 Task: Set the terrestrial reception parameters transmission mode to 32k.
Action: Mouse moved to (113, 17)
Screenshot: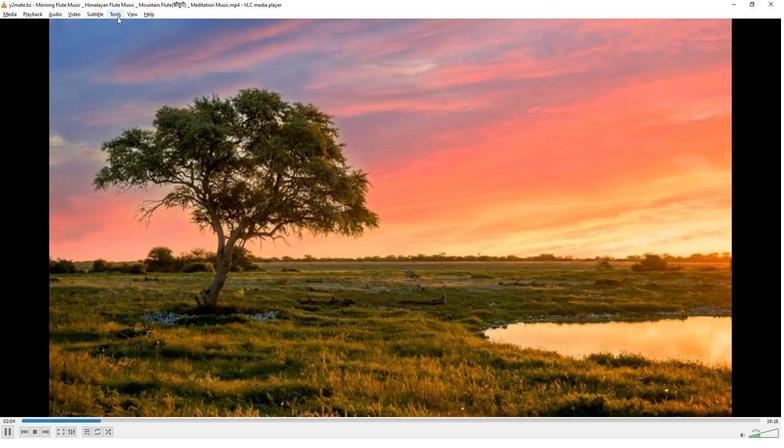 
Action: Mouse pressed left at (113, 17)
Screenshot: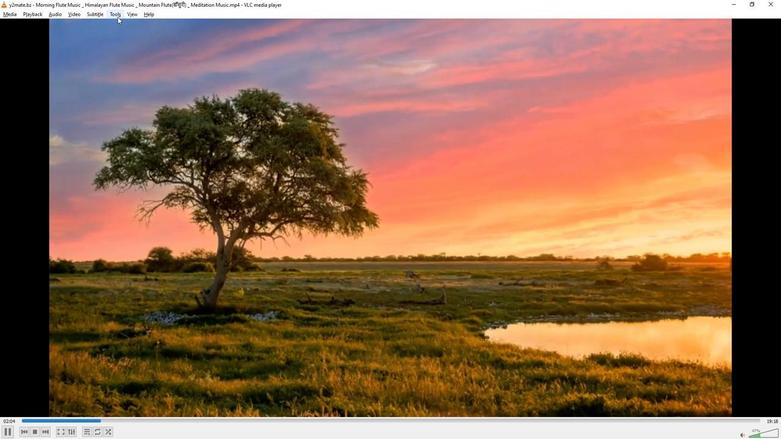 
Action: Mouse moved to (125, 110)
Screenshot: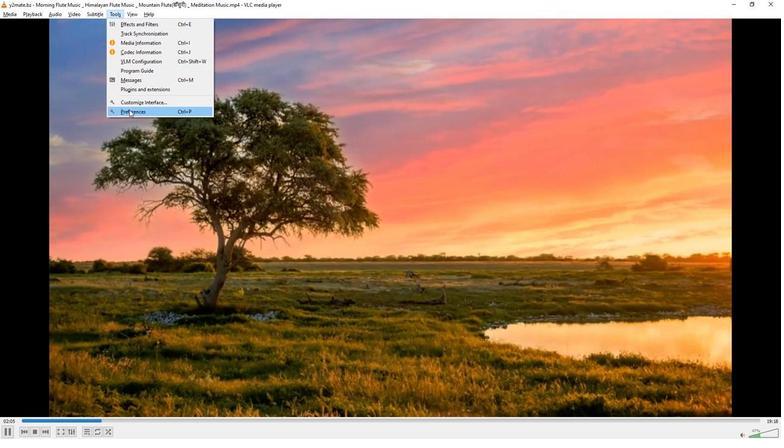 
Action: Mouse pressed left at (125, 110)
Screenshot: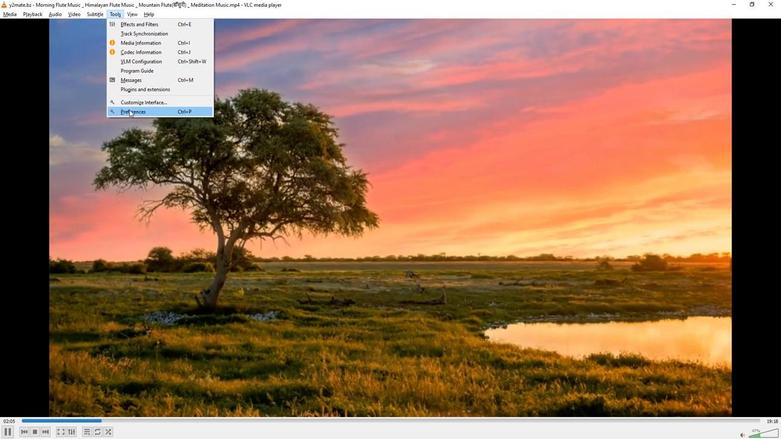 
Action: Mouse moved to (256, 357)
Screenshot: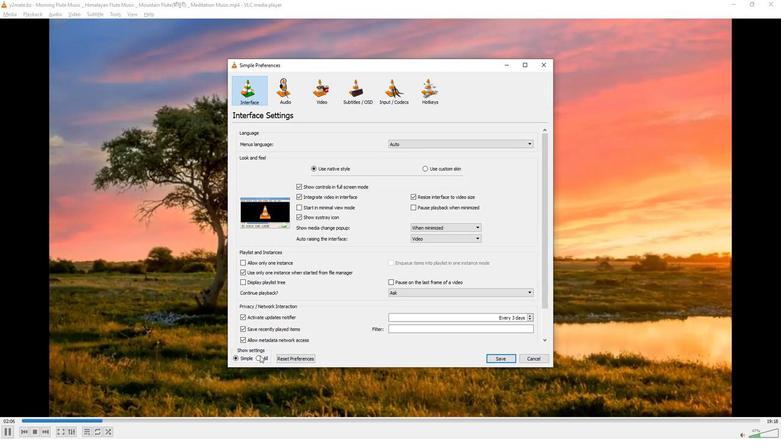 
Action: Mouse pressed left at (256, 357)
Screenshot: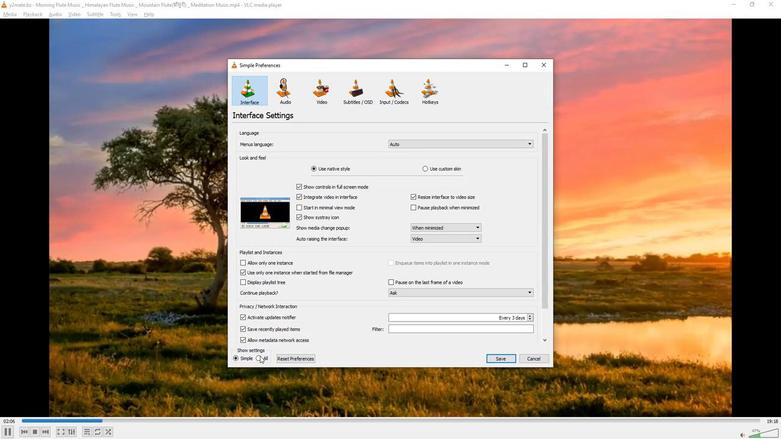 
Action: Mouse moved to (245, 222)
Screenshot: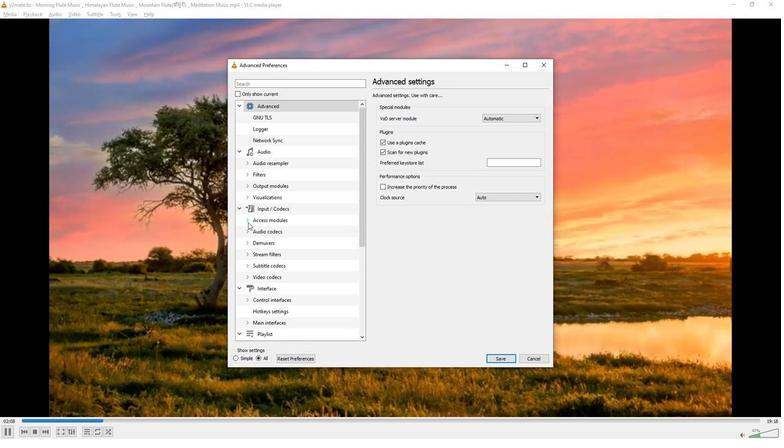 
Action: Mouse pressed left at (245, 222)
Screenshot: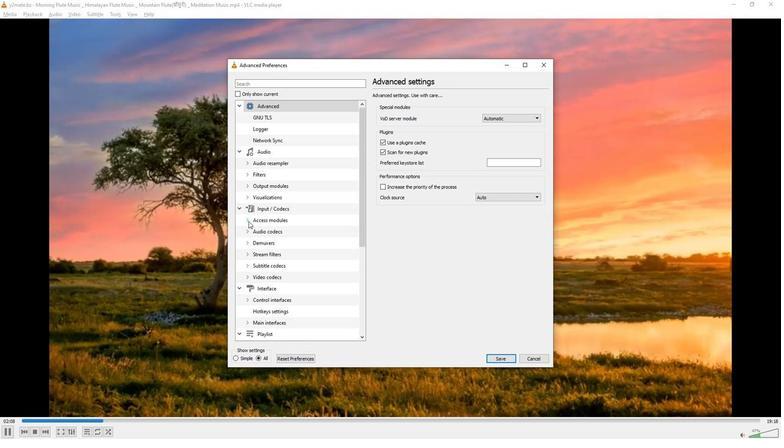 
Action: Mouse moved to (259, 288)
Screenshot: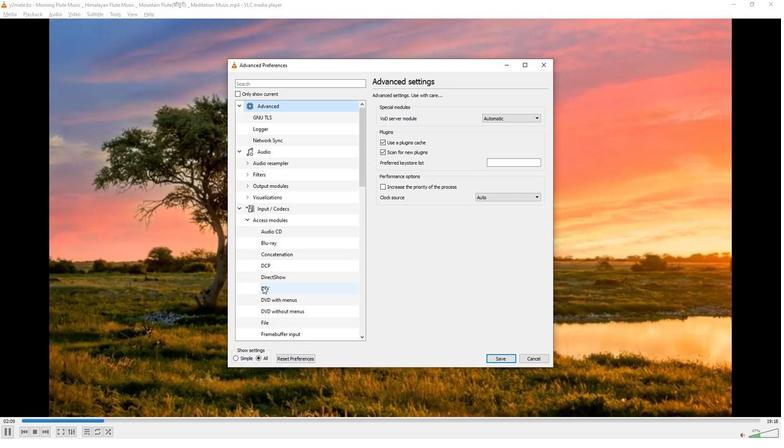 
Action: Mouse pressed left at (259, 288)
Screenshot: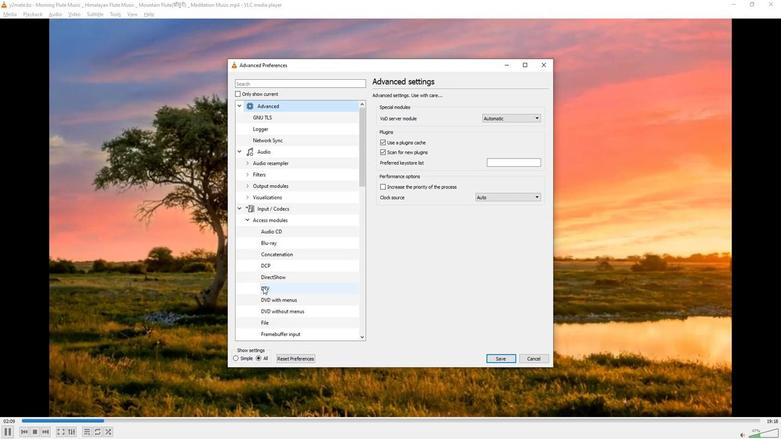 
Action: Mouse moved to (518, 172)
Screenshot: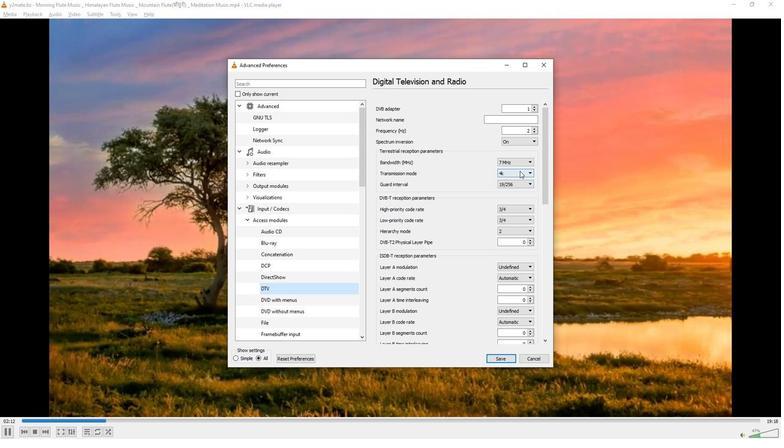 
Action: Mouse pressed left at (518, 172)
Screenshot: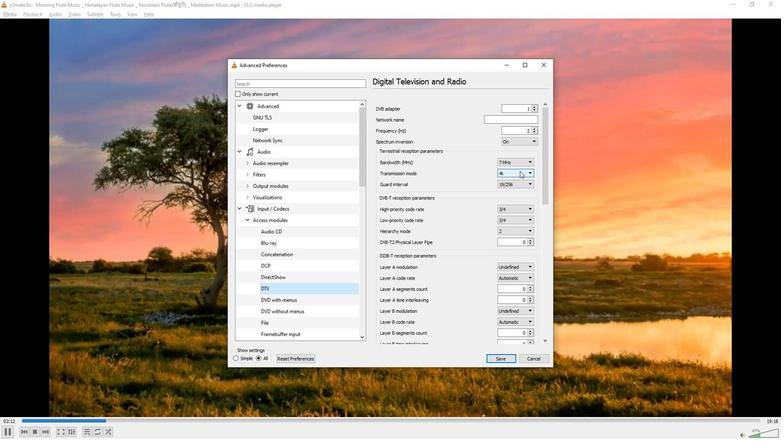 
Action: Mouse moved to (516, 214)
Screenshot: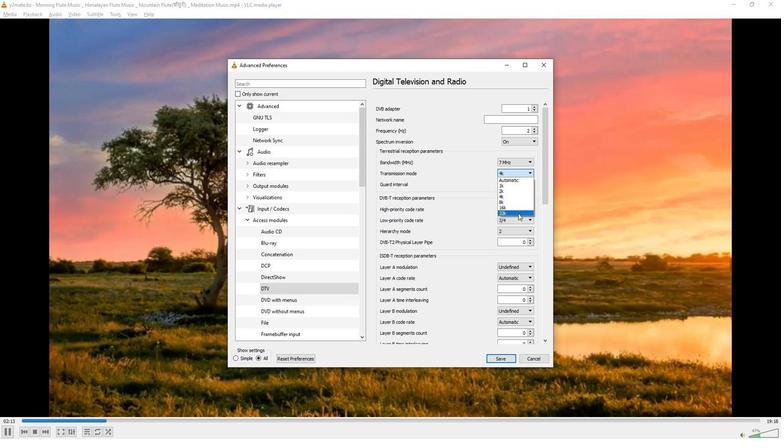 
Action: Mouse pressed left at (516, 214)
Screenshot: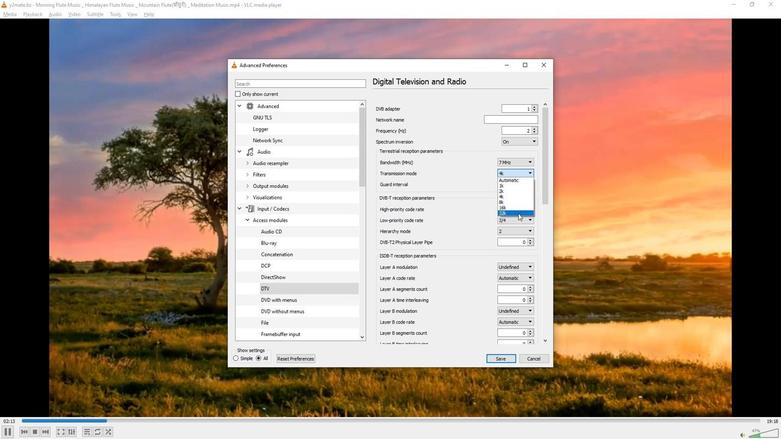 
